 Task: Create a task  Develop a new online survey and feedback system , assign it to team member softage.5@softage.net in the project AgileCore and update the status of the task to  On Track  , set the priority of the task to High
Action: Mouse moved to (63, 296)
Screenshot: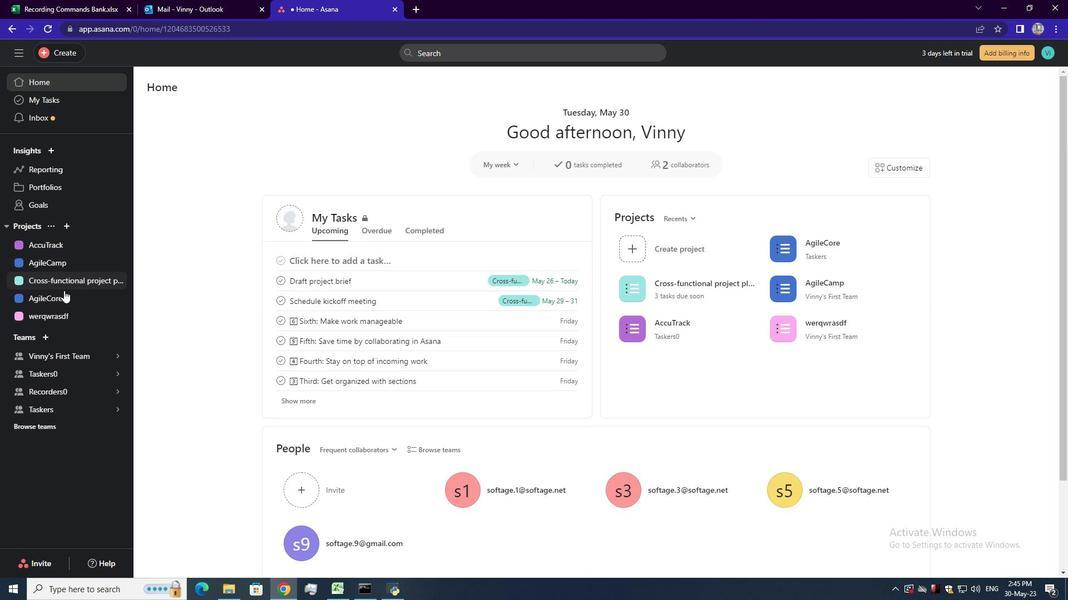 
Action: Mouse pressed left at (63, 296)
Screenshot: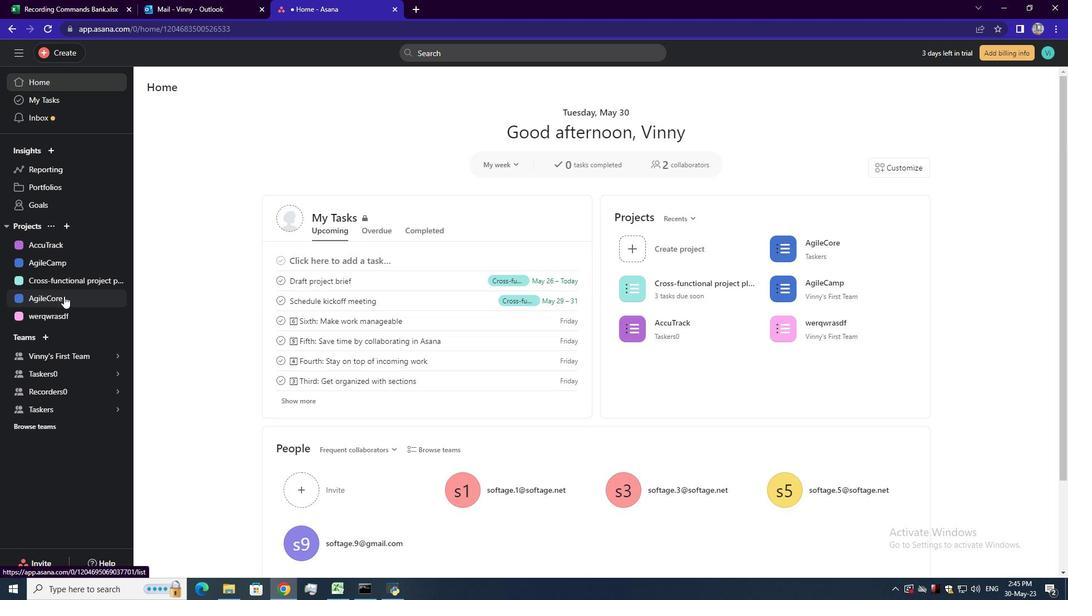 
Action: Mouse moved to (67, 53)
Screenshot: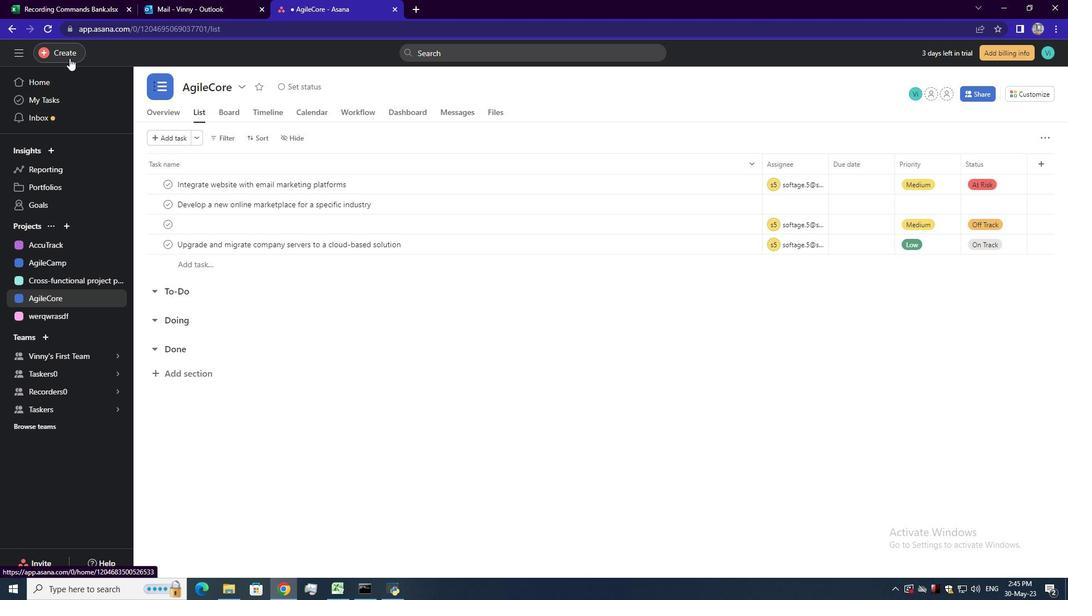 
Action: Mouse pressed left at (67, 53)
Screenshot: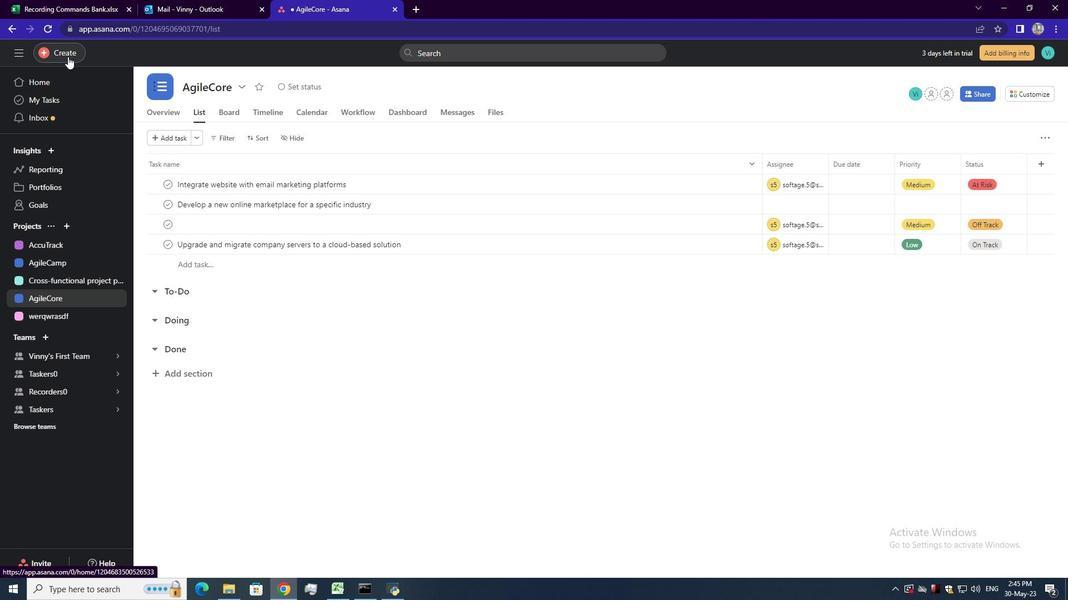 
Action: Mouse moved to (115, 53)
Screenshot: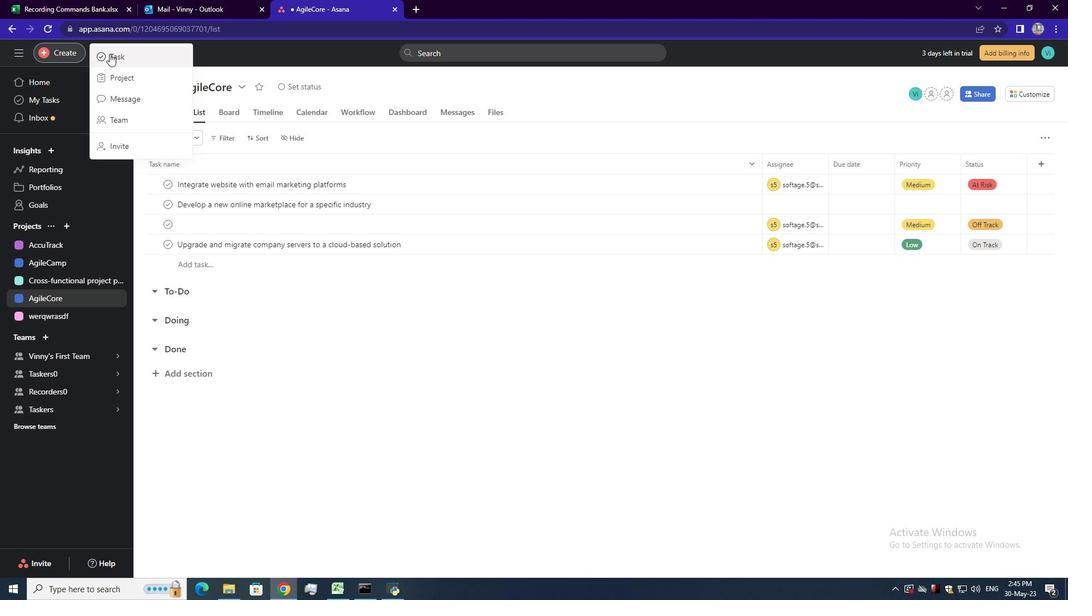 
Action: Mouse pressed left at (115, 53)
Screenshot: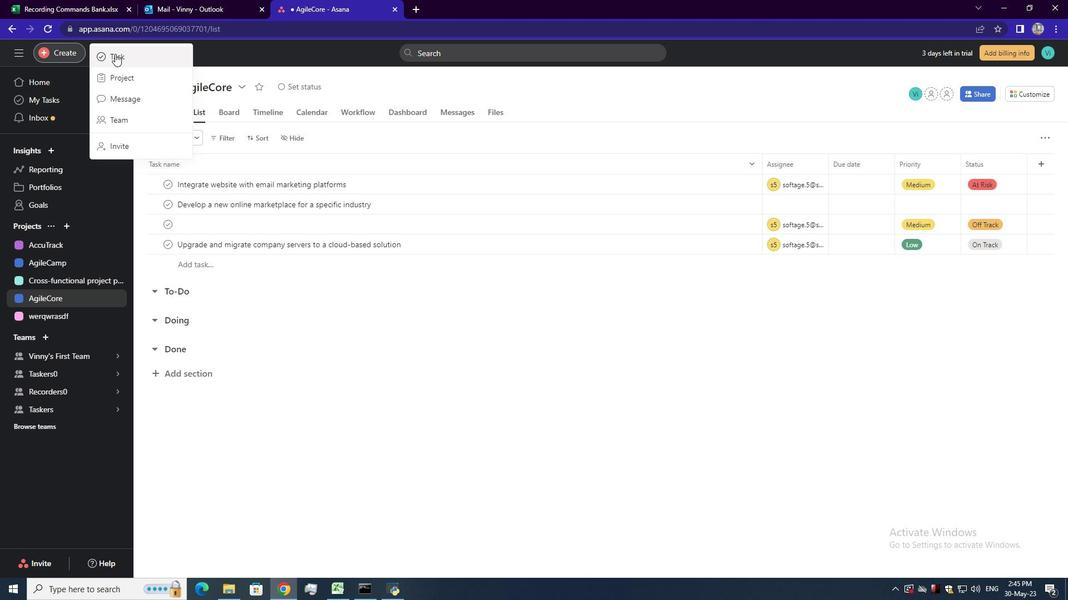 
Action: Mouse moved to (786, 343)
Screenshot: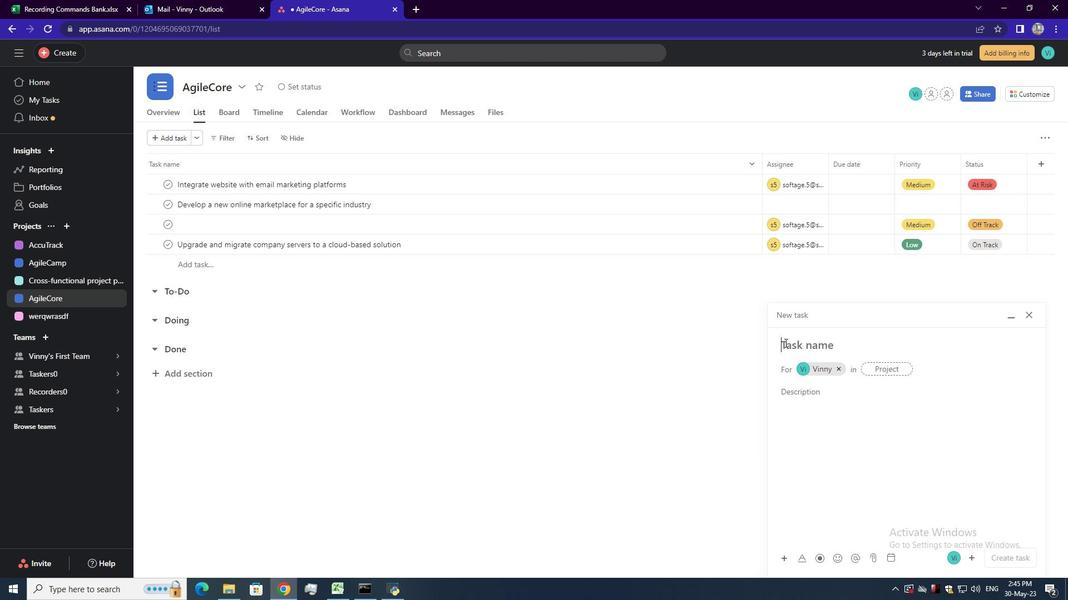 
Action: Mouse pressed left at (786, 343)
Screenshot: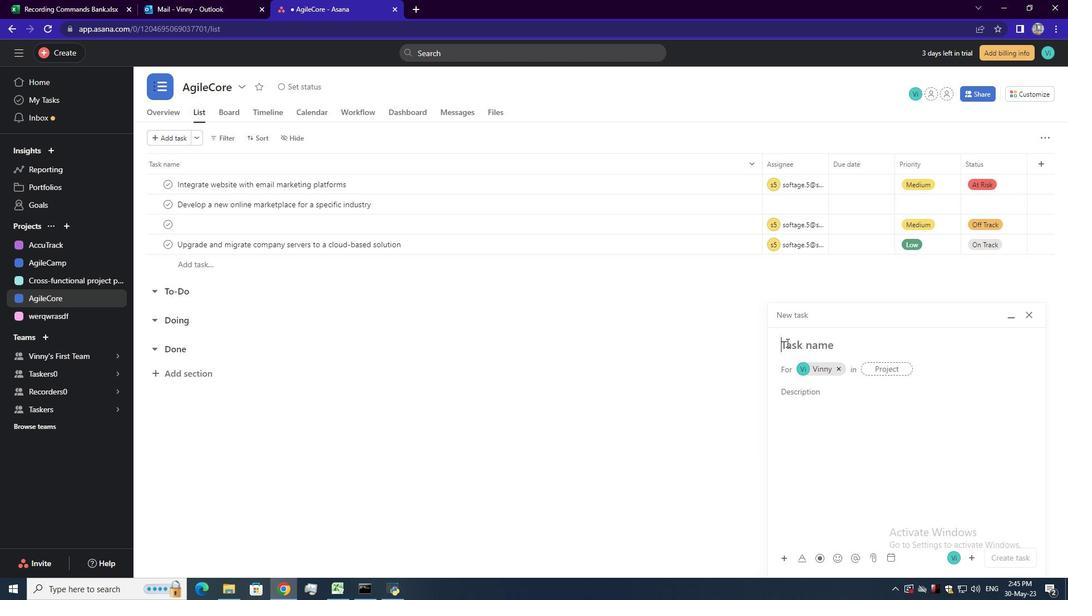 
Action: Key pressed <Key.shift>Develop<Key.space>a<Key.space>new<Key.space>online<Key.space>survey<Key.space>and<Key.space>feedback<Key.space>su<Key.backspace>ystem<Key.enter><Key.enter>
Screenshot: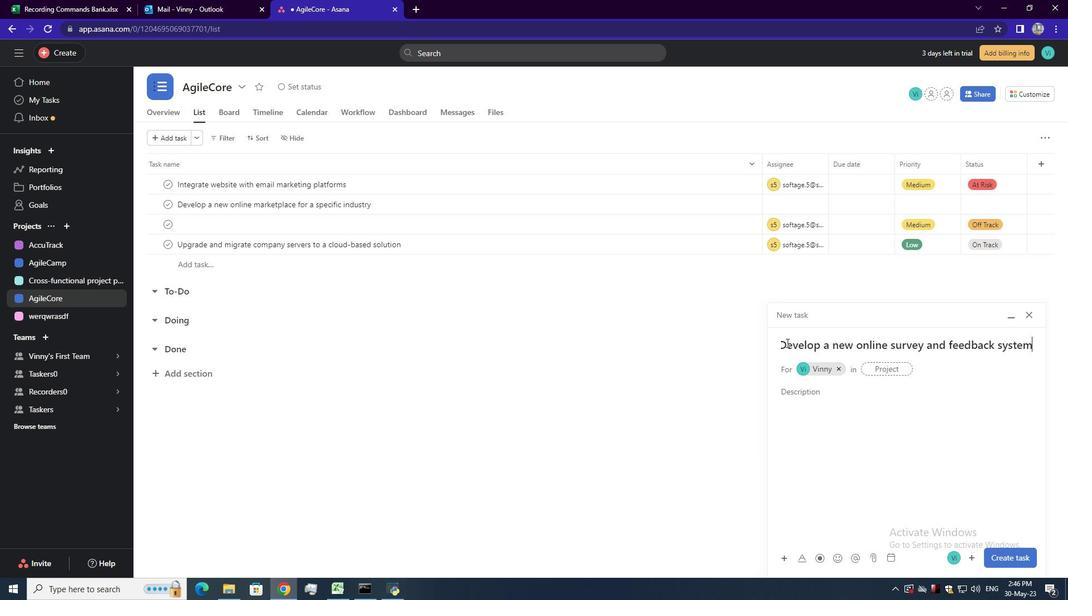 
Action: Mouse moved to (887, 366)
Screenshot: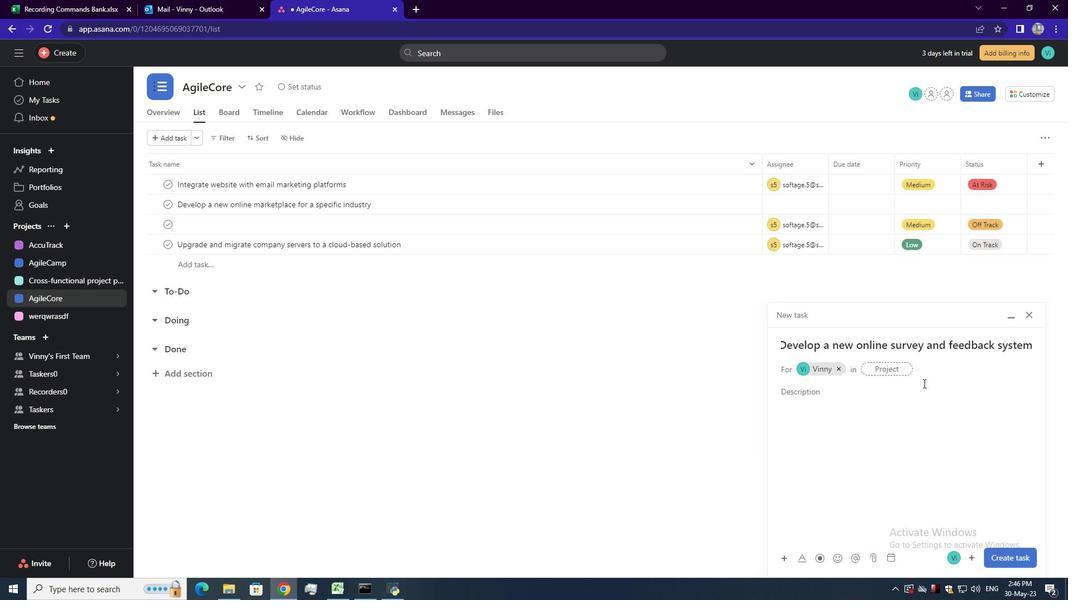 
Action: Mouse pressed left at (887, 366)
Screenshot: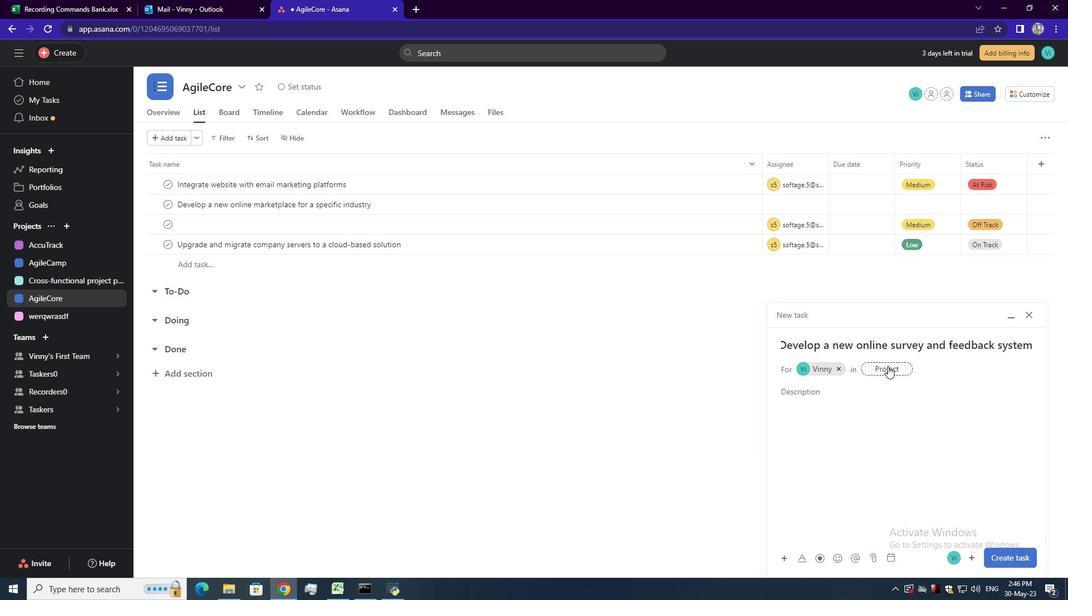 
Action: Mouse moved to (726, 388)
Screenshot: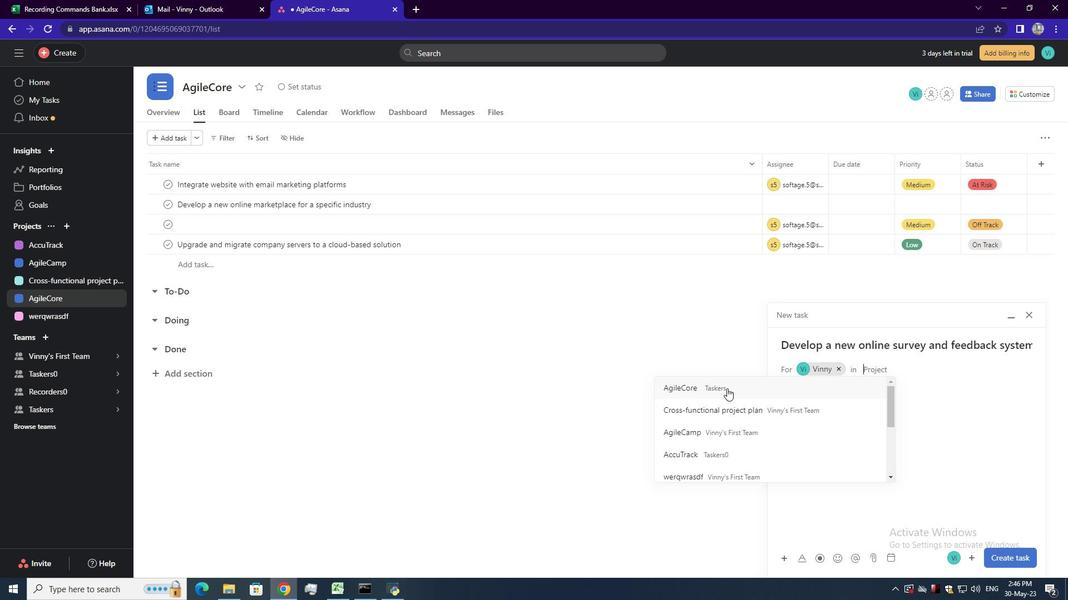 
Action: Mouse pressed left at (726, 388)
Screenshot: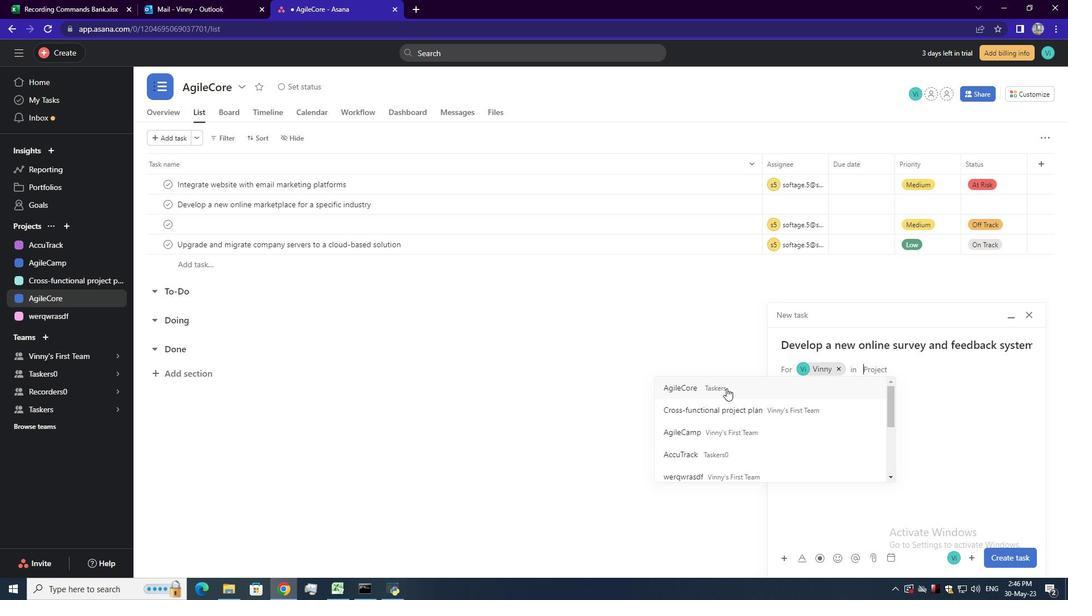 
Action: Mouse moved to (838, 399)
Screenshot: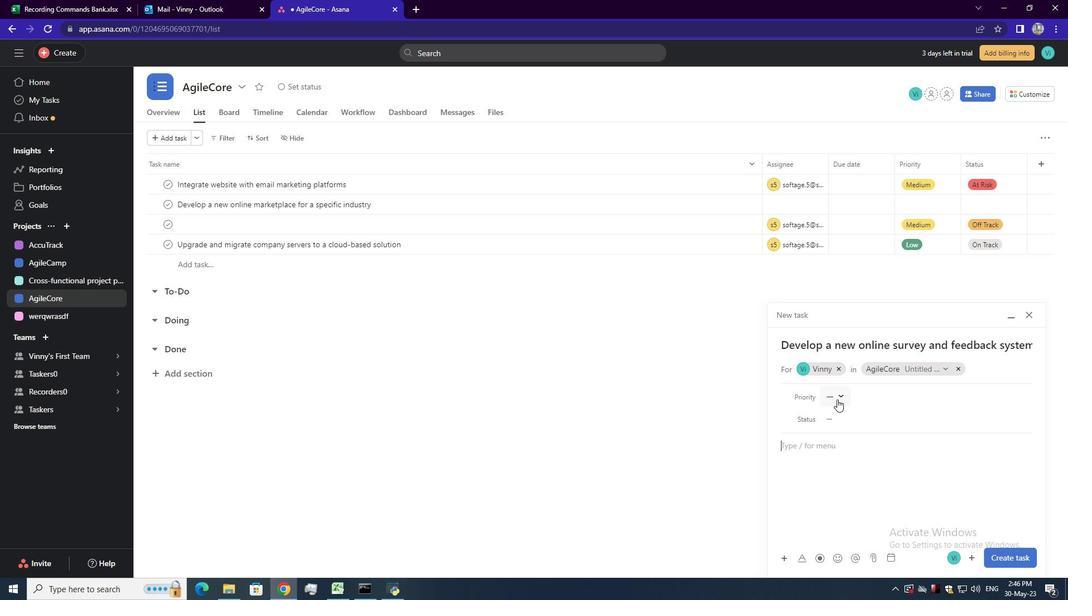 
Action: Mouse pressed left at (838, 399)
Screenshot: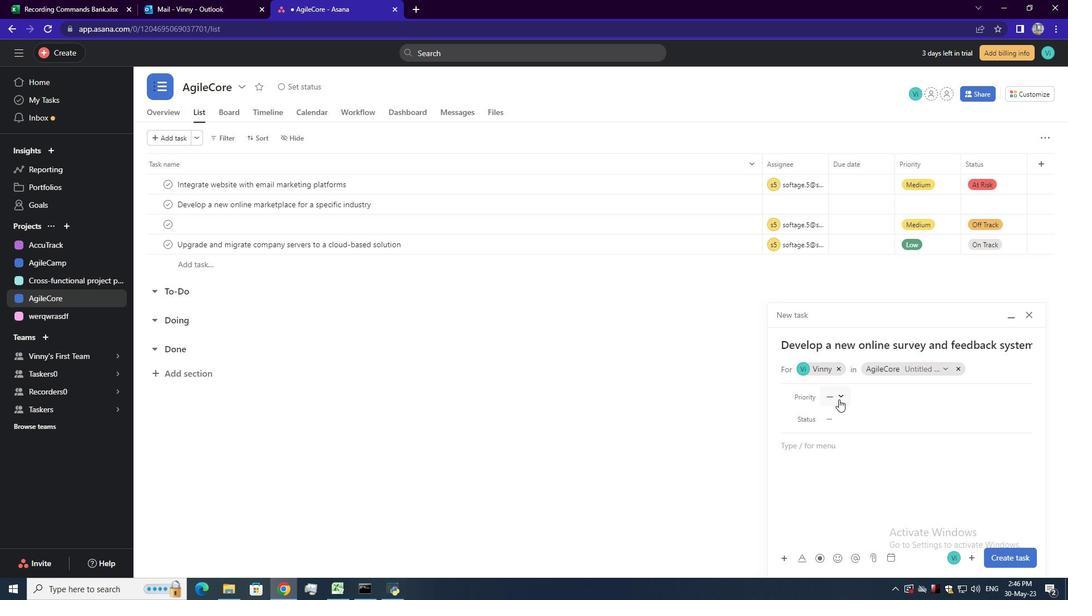 
Action: Mouse moved to (851, 432)
Screenshot: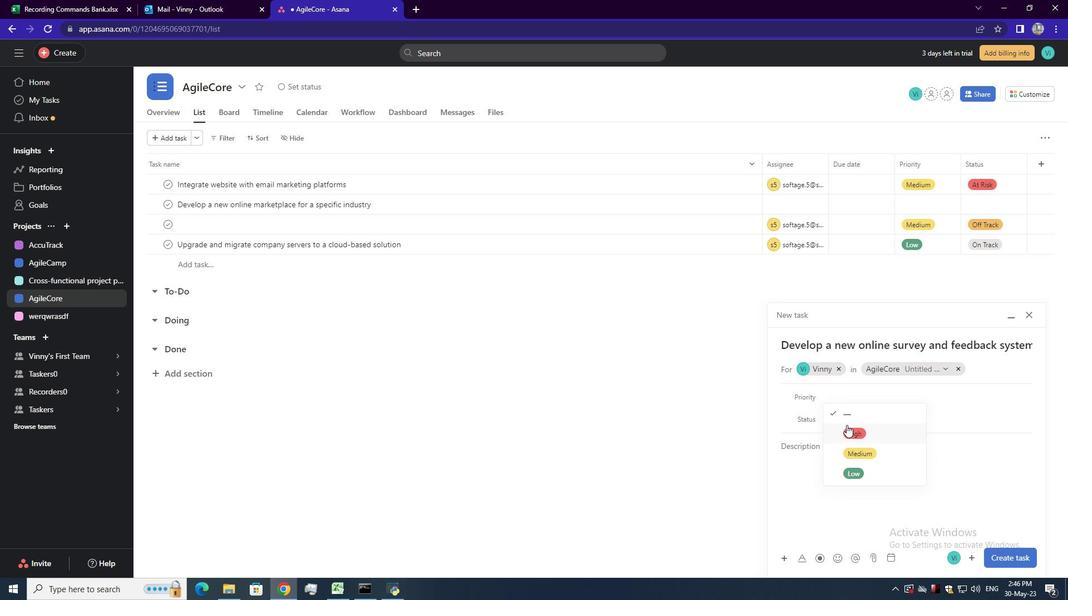 
Action: Mouse pressed left at (851, 432)
Screenshot: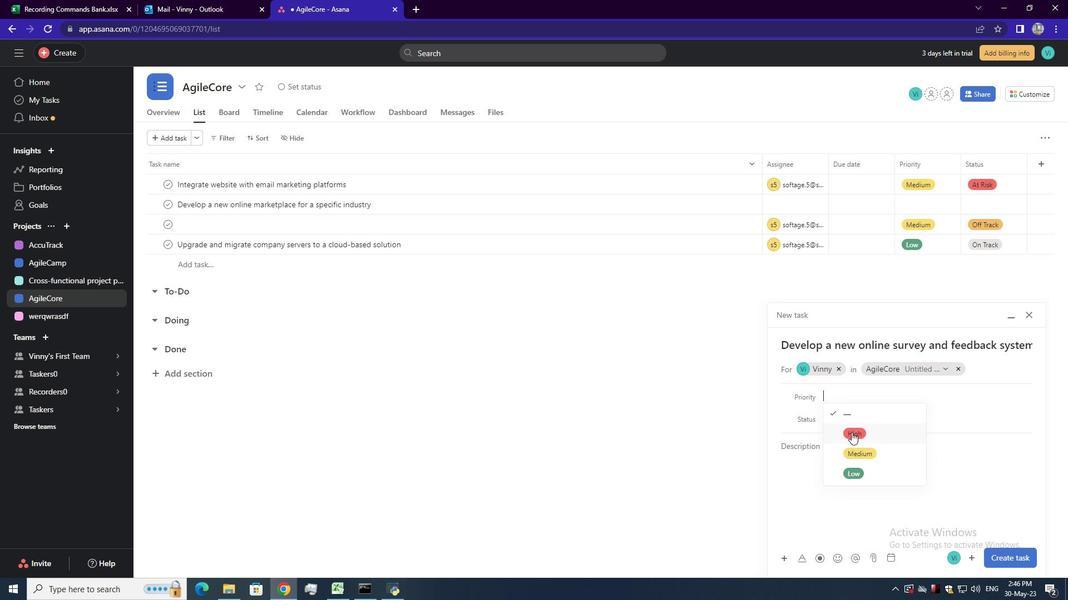 
Action: Mouse moved to (840, 421)
Screenshot: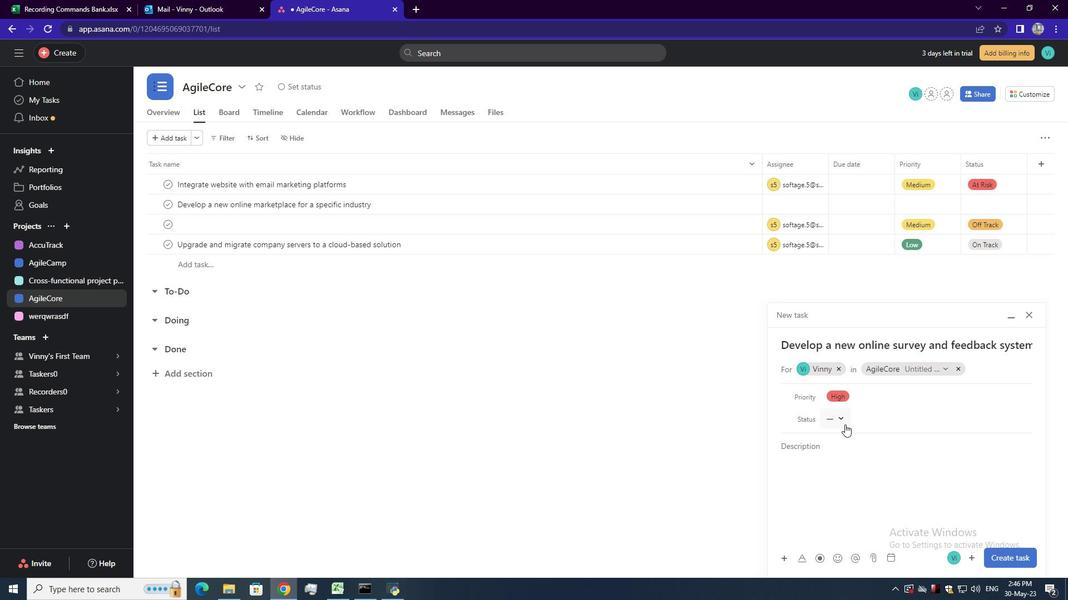 
Action: Mouse pressed left at (840, 421)
Screenshot: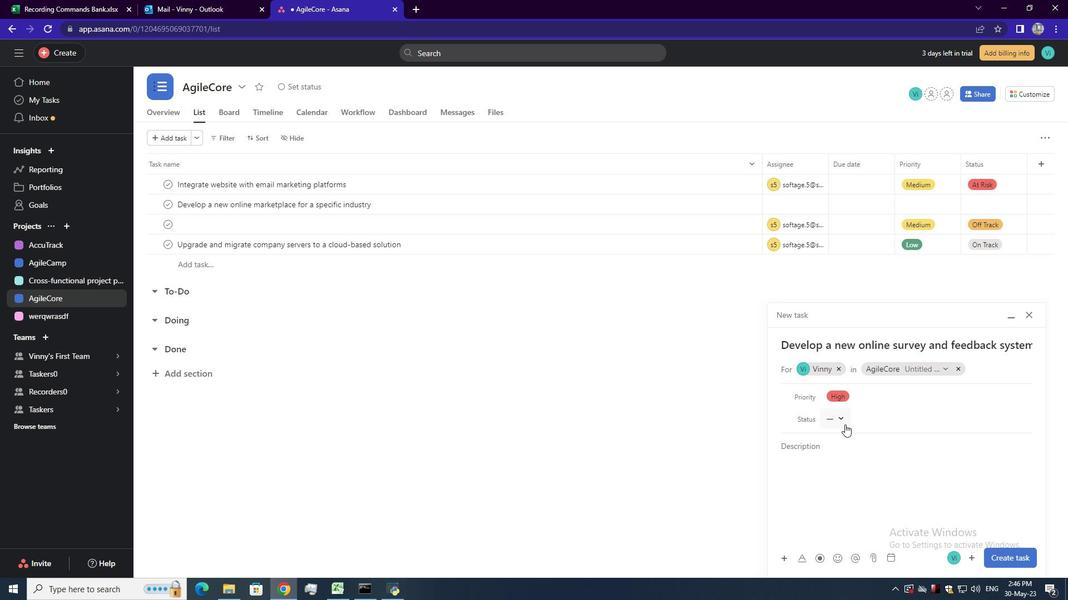 
Action: Mouse moved to (857, 449)
Screenshot: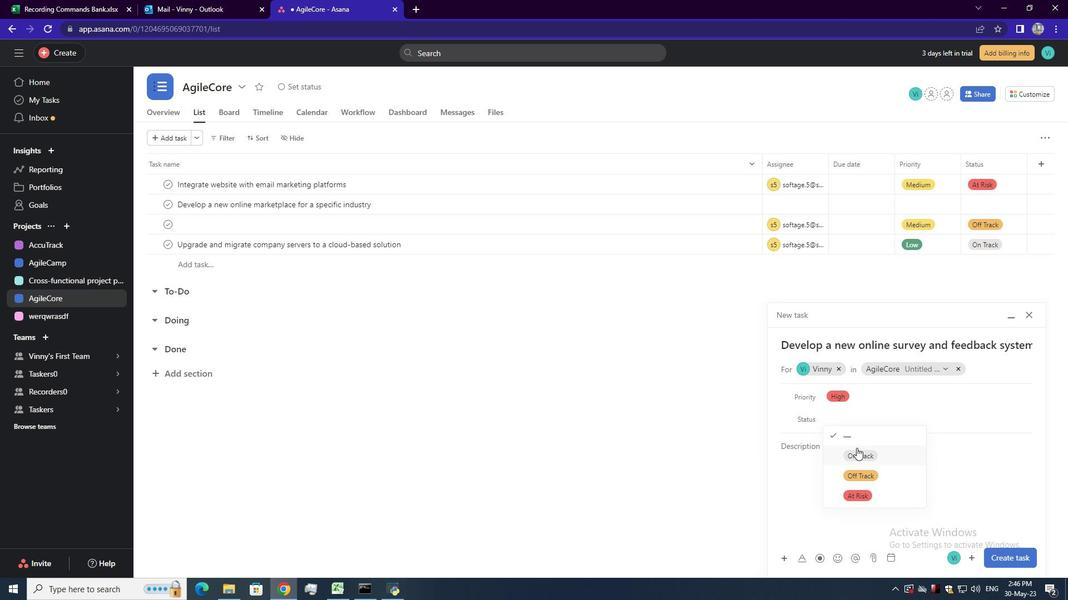 
Action: Mouse pressed left at (857, 449)
Screenshot: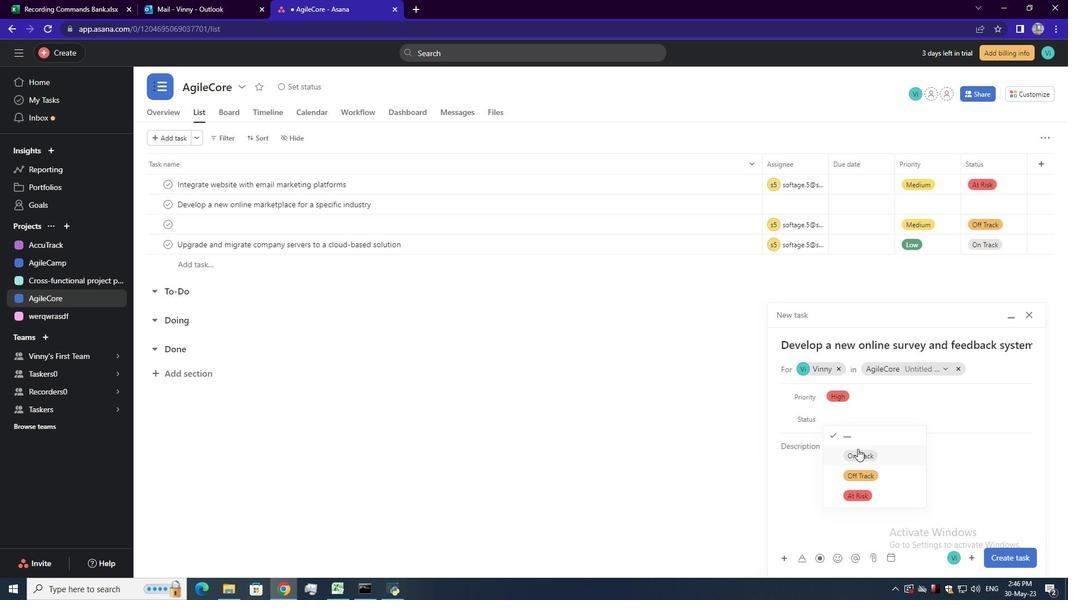 
Action: Mouse pressed left at (857, 449)
Screenshot: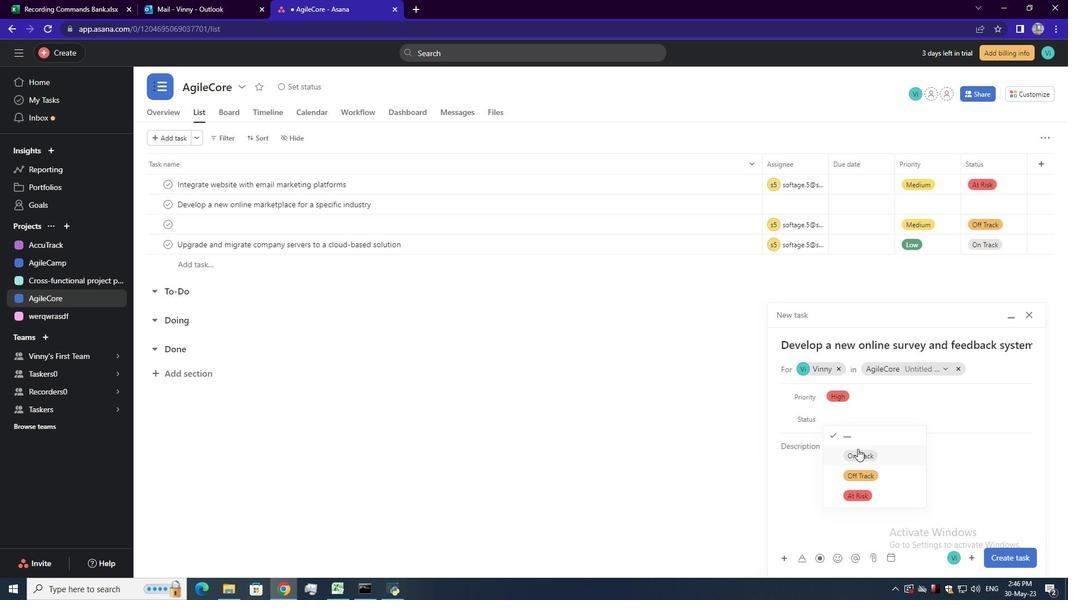 
Action: Mouse moved to (999, 559)
Screenshot: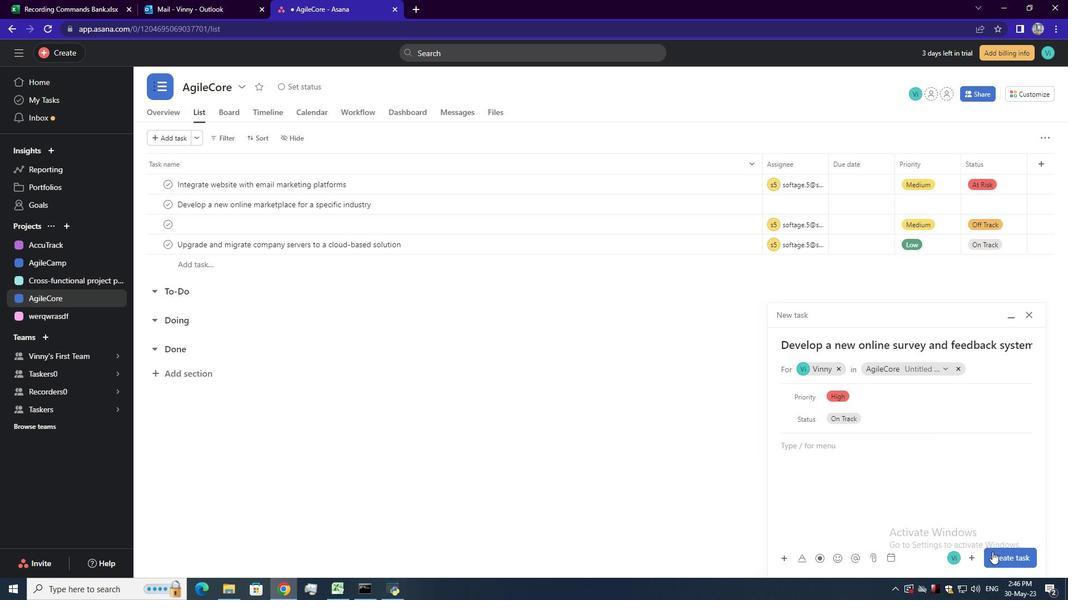 
Action: Mouse pressed left at (999, 559)
Screenshot: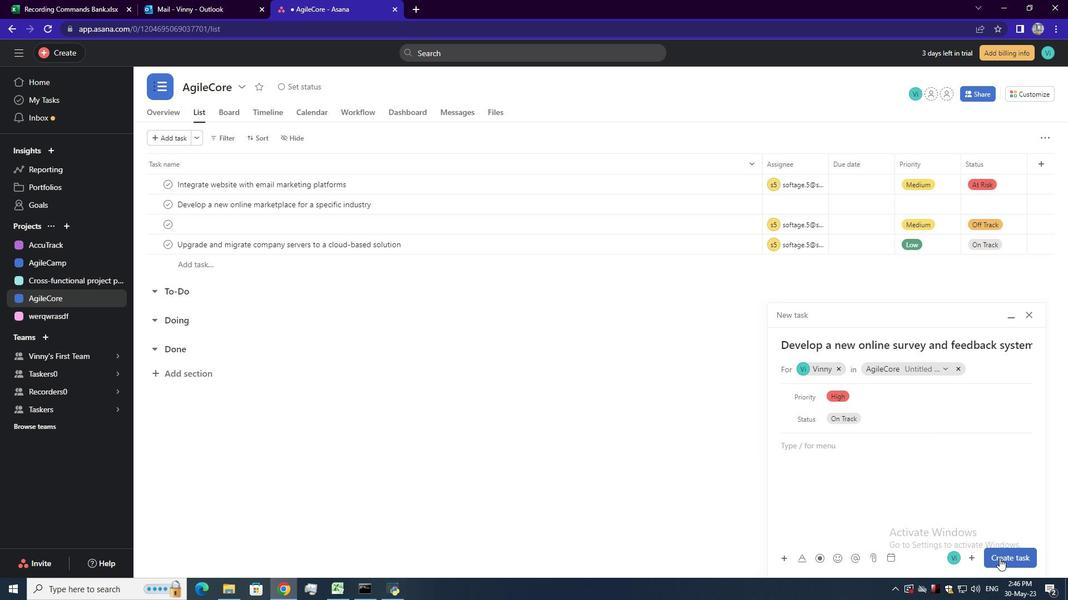 
Action: Mouse moved to (787, 188)
Screenshot: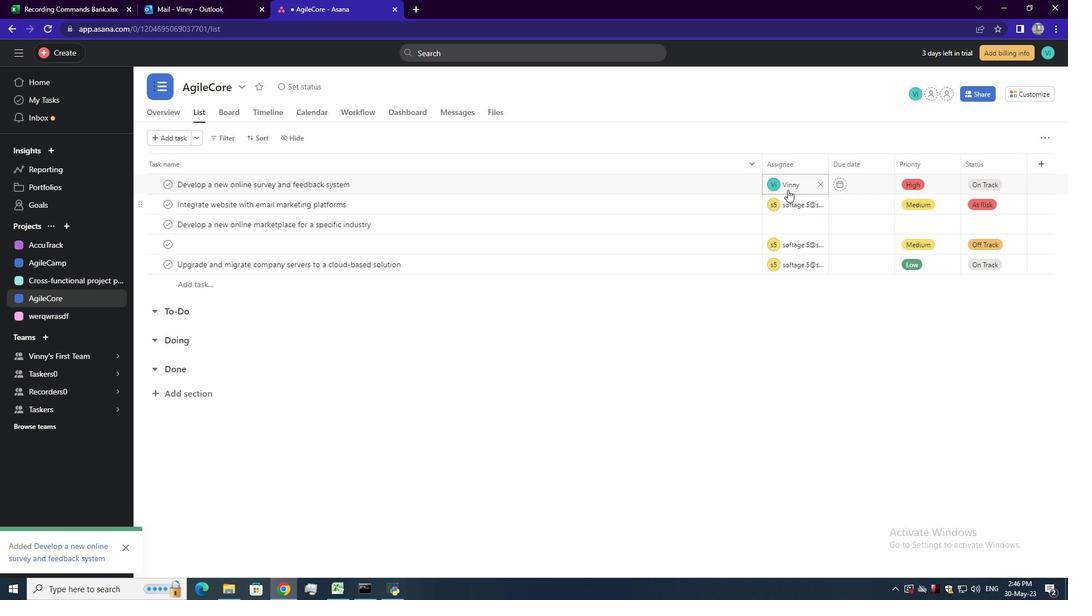 
Action: Mouse pressed left at (787, 188)
Screenshot: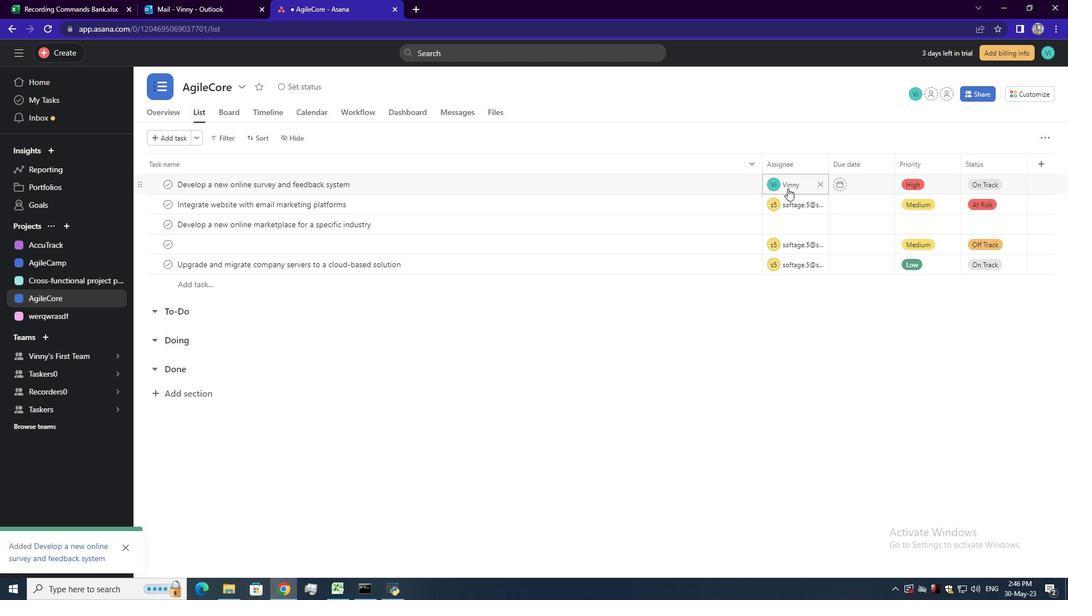 
Action: Mouse moved to (819, 258)
Screenshot: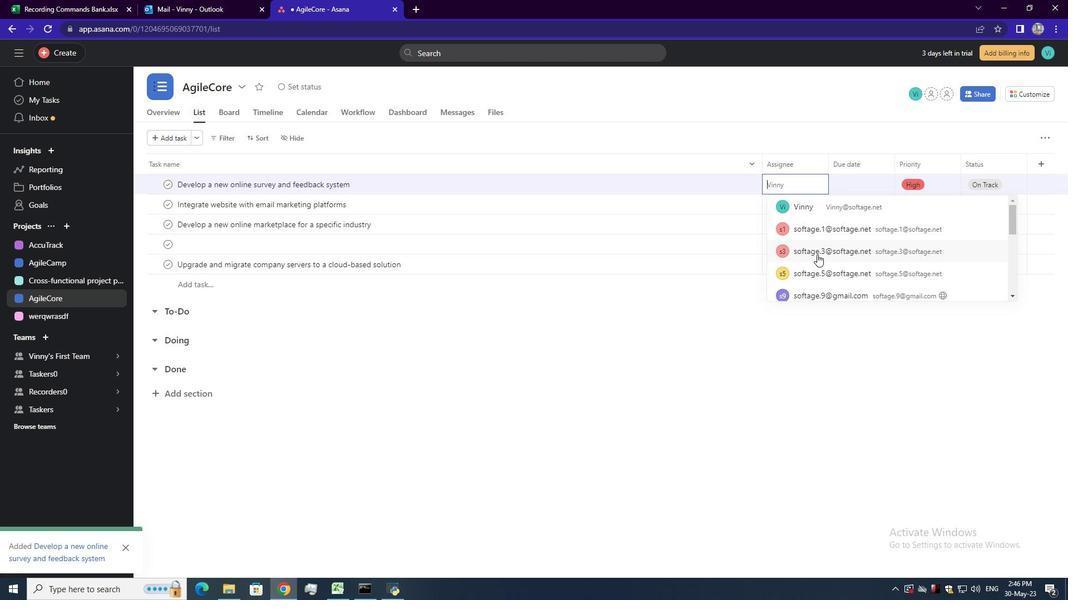 
Action: Mouse scrolled (819, 257) with delta (0, 0)
Screenshot: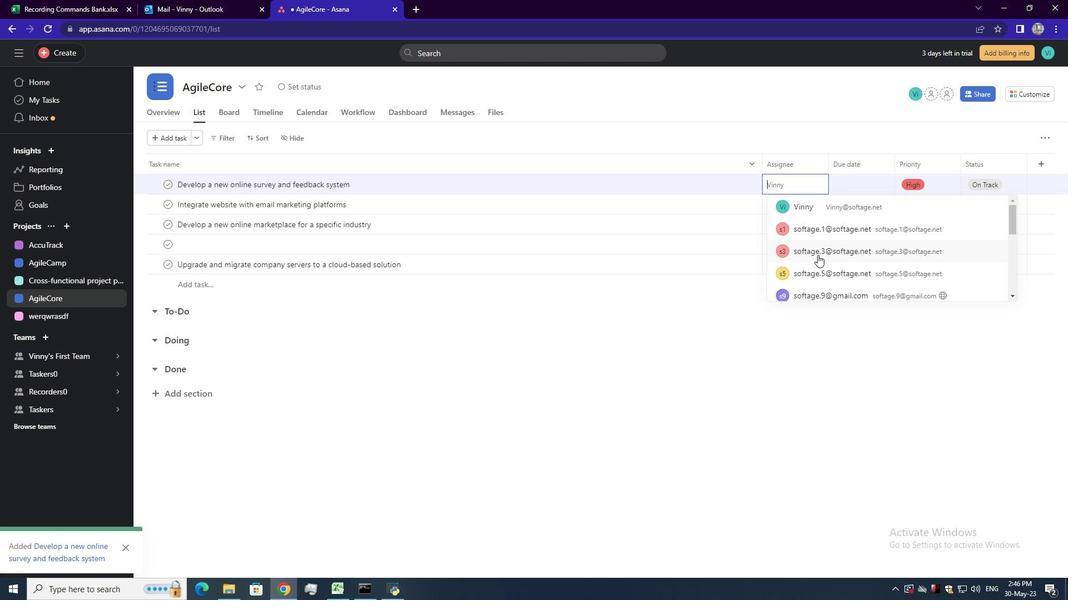 
Action: Mouse moved to (822, 216)
Screenshot: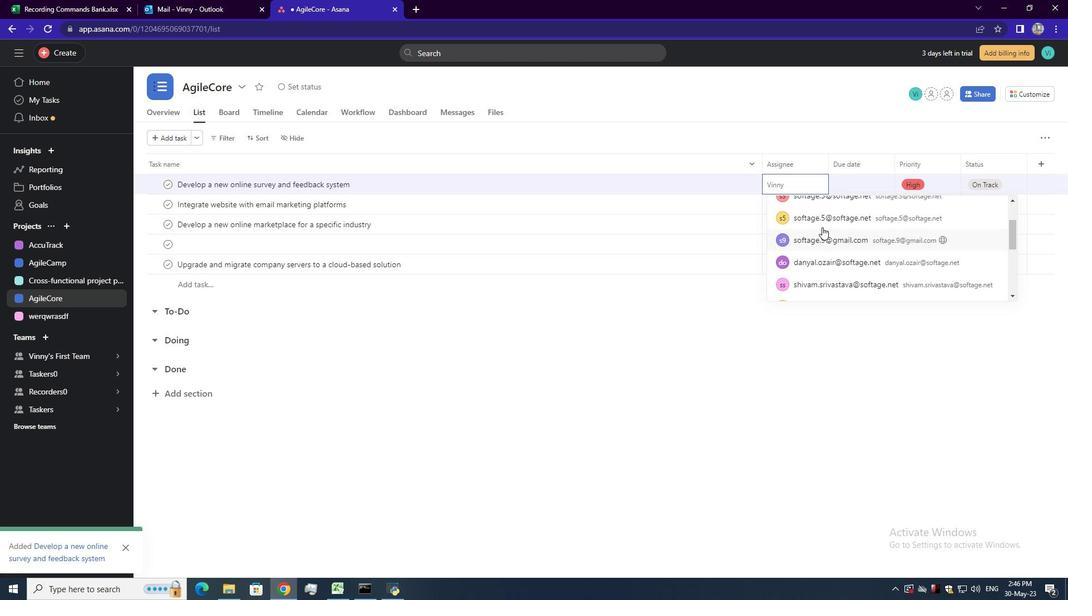 
Action: Mouse pressed left at (822, 216)
Screenshot: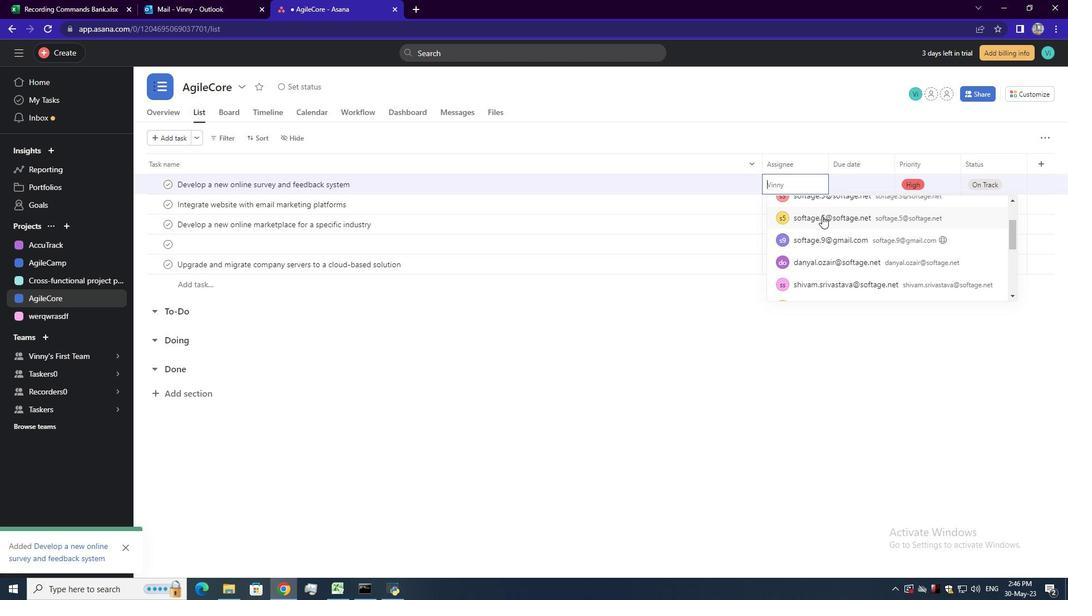 
Action: Mouse moved to (822, 215)
Screenshot: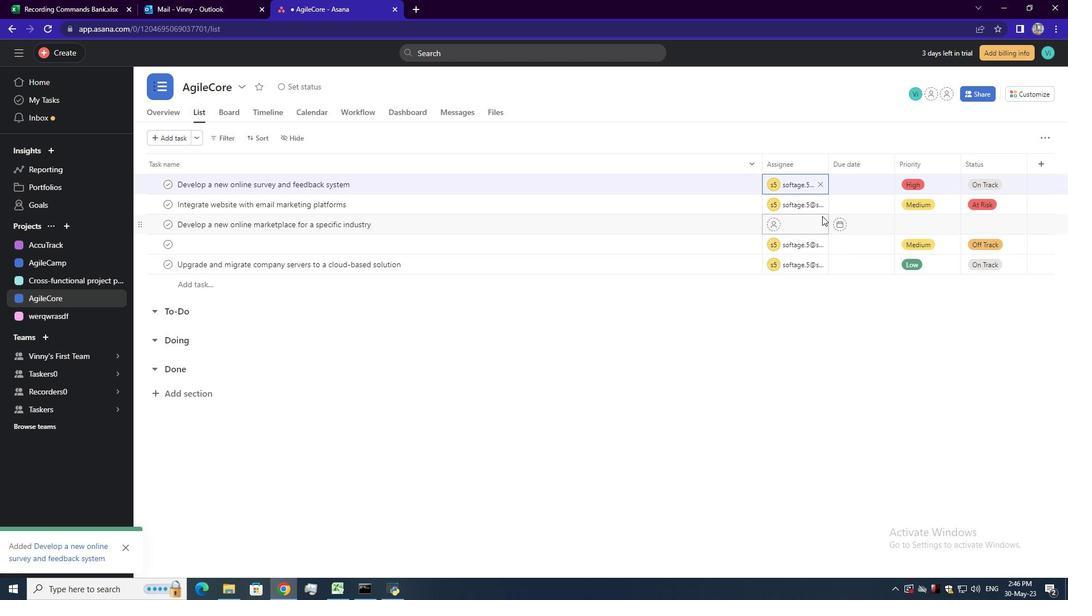 
